 Task: Set the Low-priority code for DVB-T reception parameters to 7/8.
Action: Mouse moved to (101, 17)
Screenshot: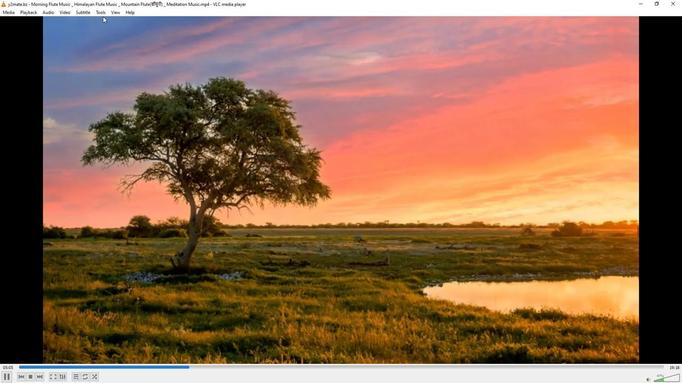 
Action: Mouse pressed left at (101, 17)
Screenshot: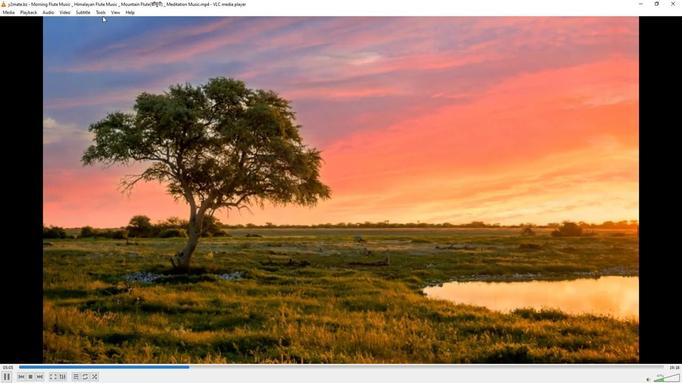 
Action: Mouse moved to (101, 14)
Screenshot: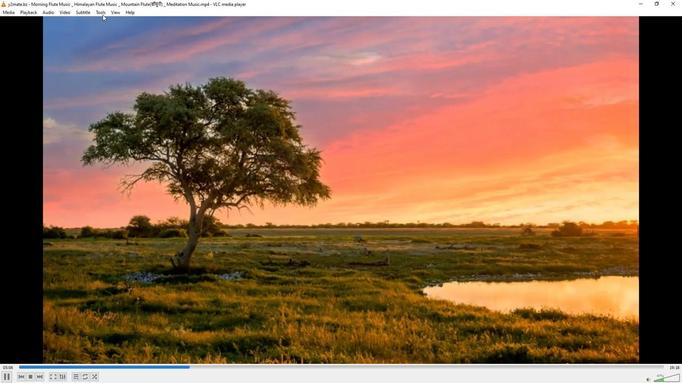 
Action: Mouse pressed left at (101, 14)
Screenshot: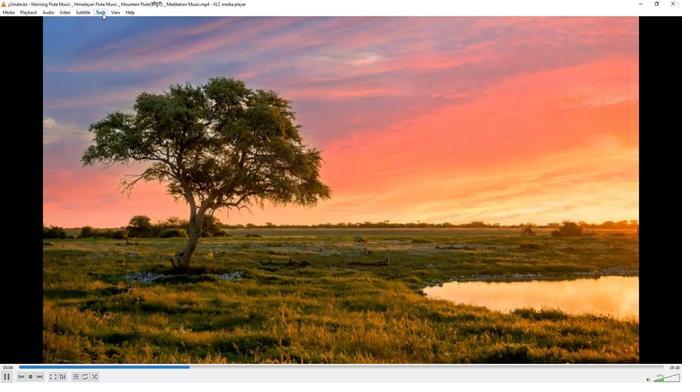 
Action: Mouse moved to (116, 100)
Screenshot: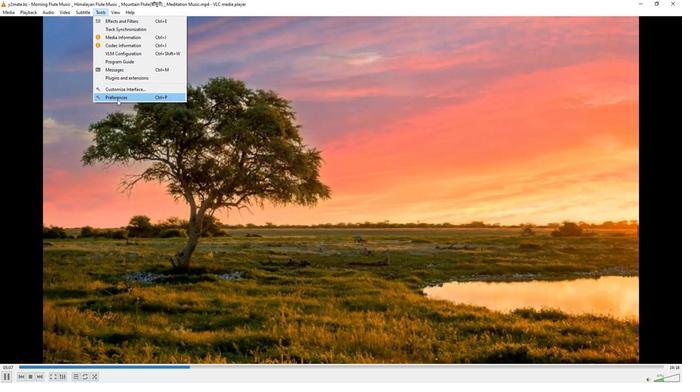 
Action: Mouse pressed left at (116, 100)
Screenshot: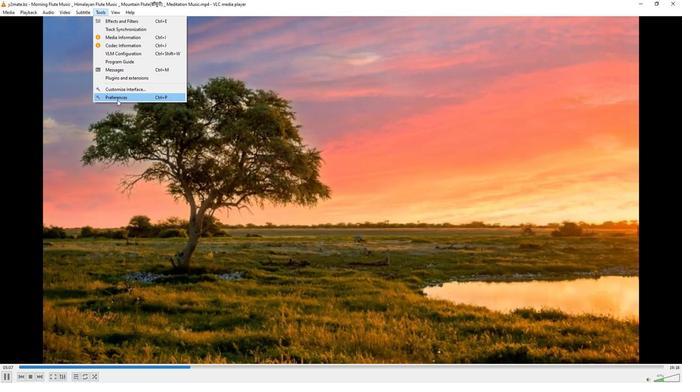 
Action: Mouse moved to (223, 311)
Screenshot: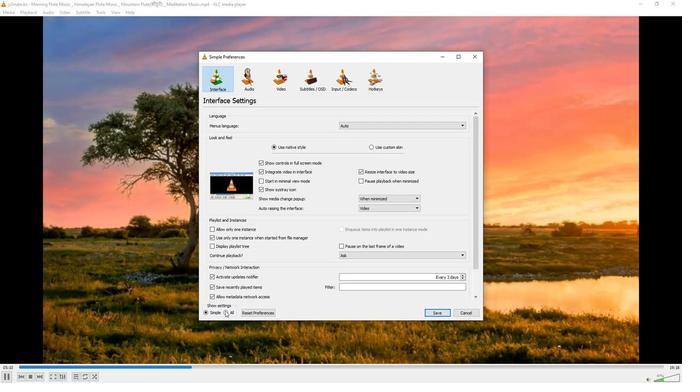 
Action: Mouse pressed left at (223, 311)
Screenshot: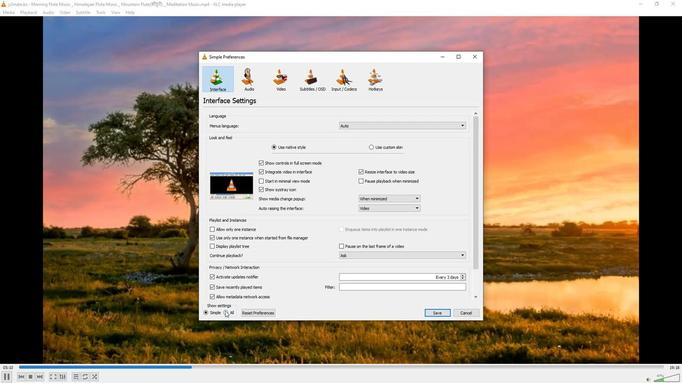 
Action: Mouse moved to (213, 191)
Screenshot: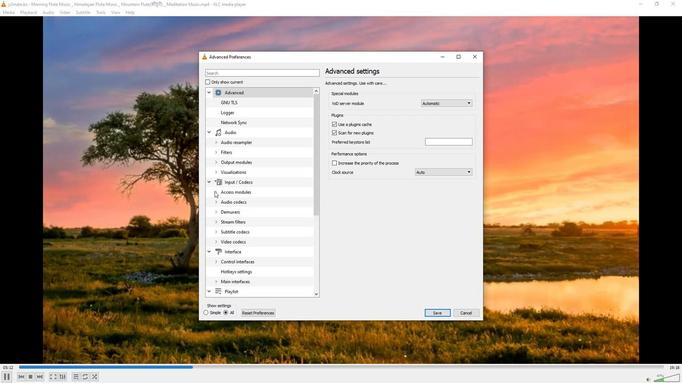 
Action: Mouse pressed left at (213, 191)
Screenshot: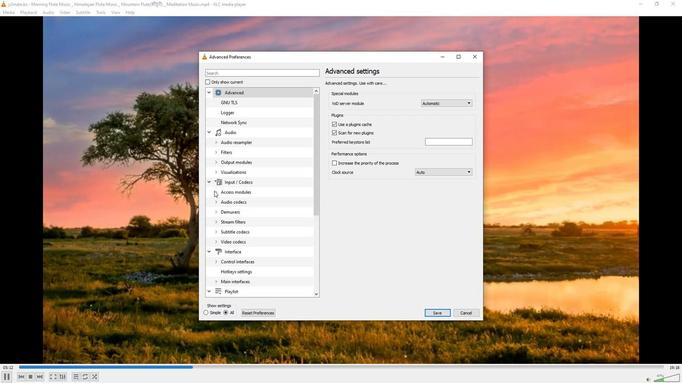 
Action: Mouse moved to (243, 253)
Screenshot: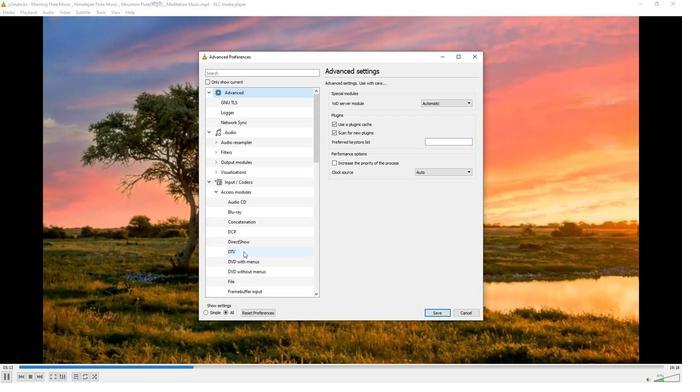 
Action: Mouse pressed left at (243, 253)
Screenshot: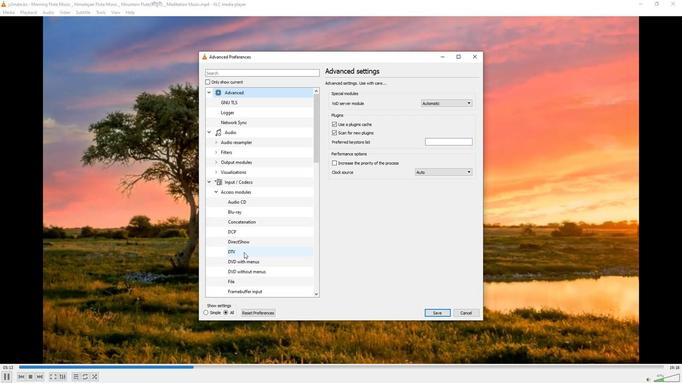 
Action: Mouse moved to (452, 188)
Screenshot: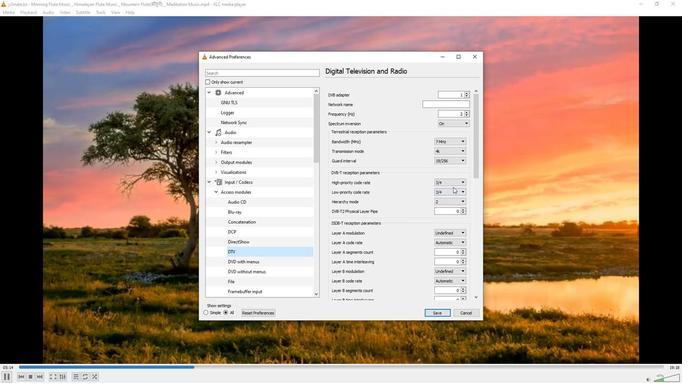 
Action: Mouse pressed left at (452, 188)
Screenshot: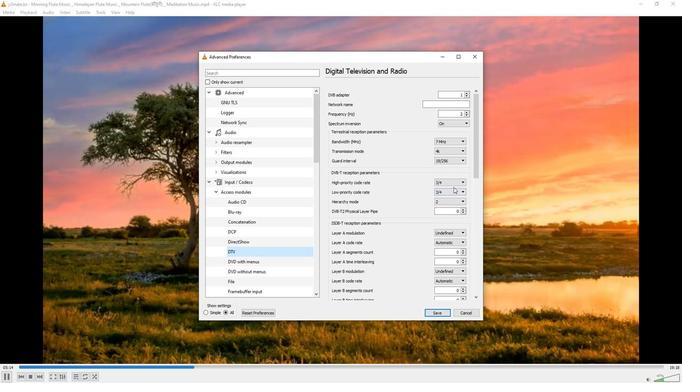 
Action: Mouse moved to (452, 189)
Screenshot: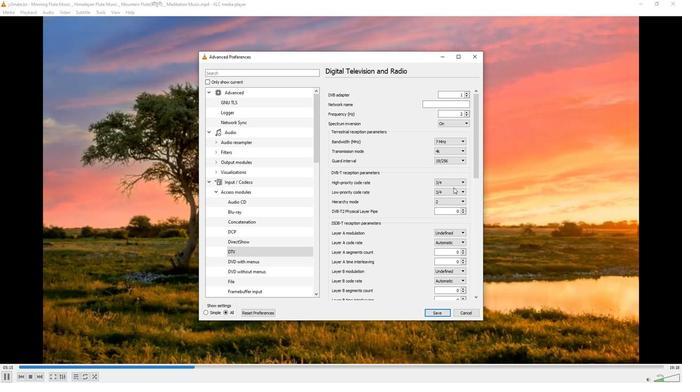 
Action: Mouse pressed left at (452, 189)
Screenshot: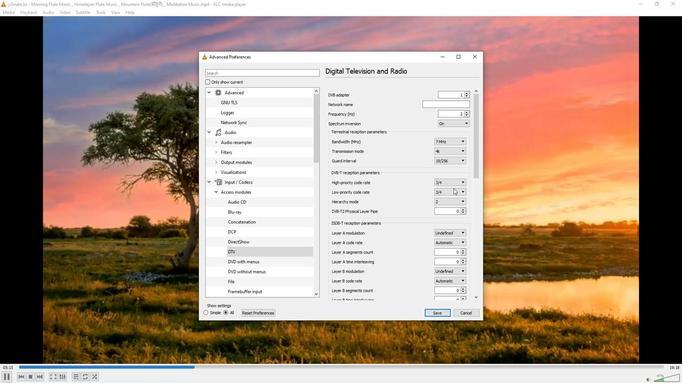 
Action: Mouse moved to (440, 240)
Screenshot: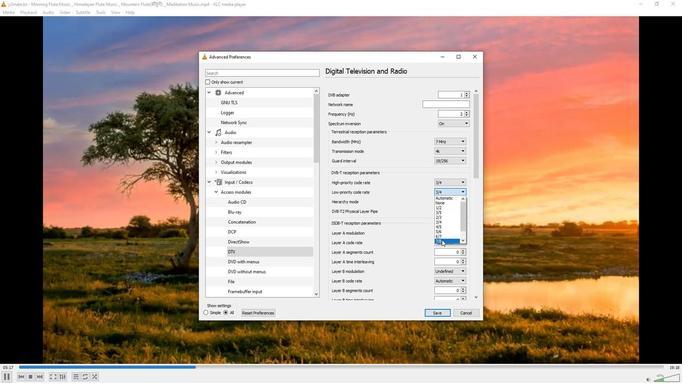 
Action: Mouse pressed left at (440, 240)
Screenshot: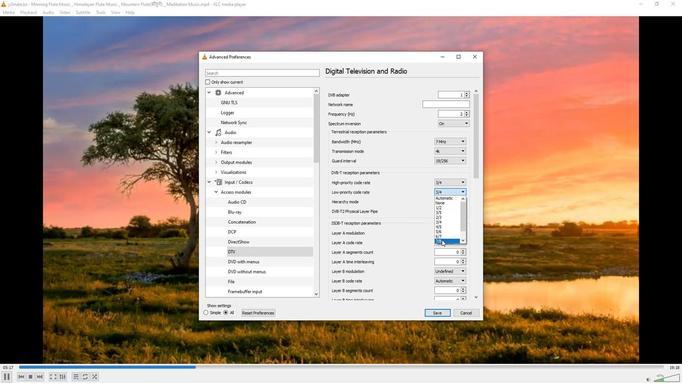 
Action: Mouse moved to (362, 224)
Screenshot: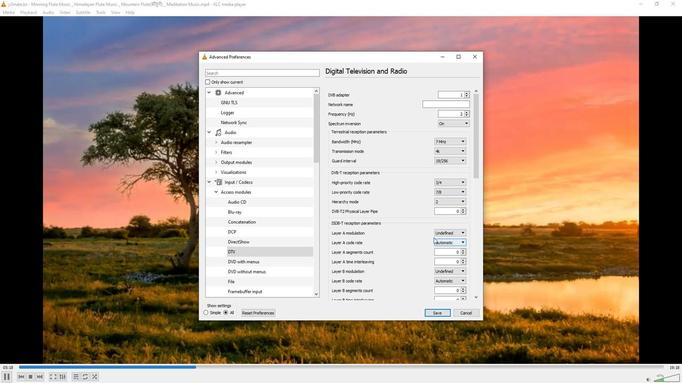 
